 Task: Create New Customer with Customer Name: Sbarro, Billing Address Line1: 1477 Vineyard Drive, Billing Address Line2:  Independence, Billing Address Line3:  Ohio 44131
Action: Mouse pressed left at (183, 32)
Screenshot: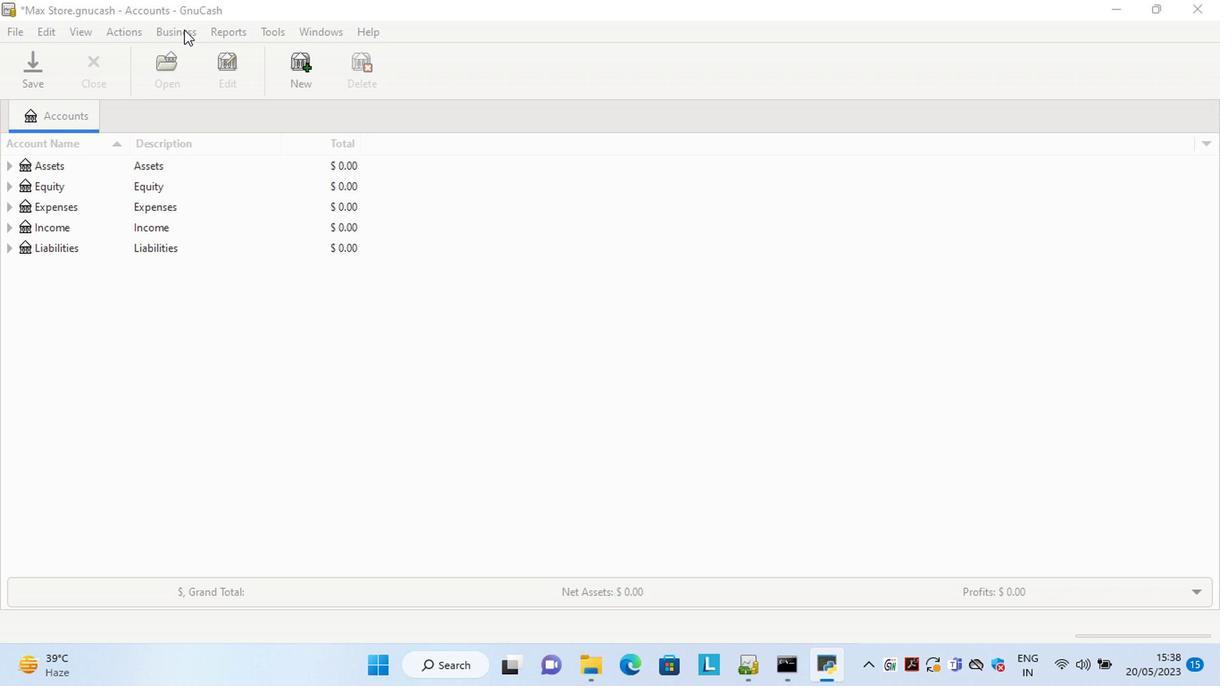 
Action: Mouse moved to (373, 82)
Screenshot: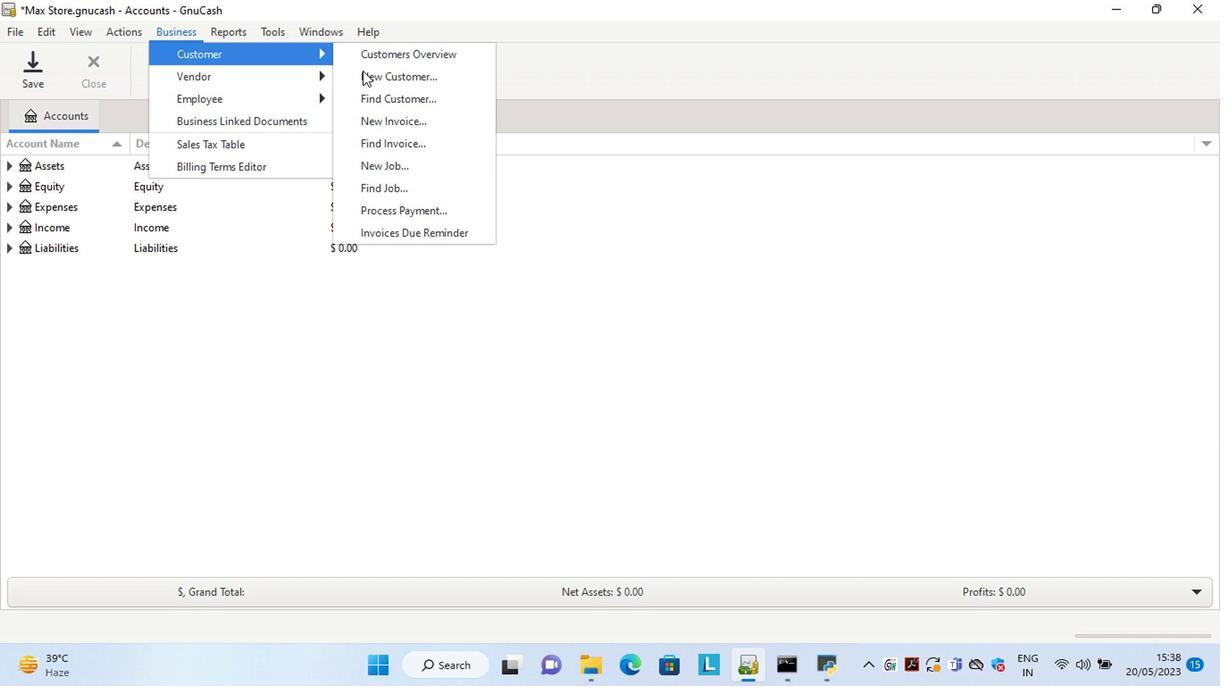 
Action: Mouse pressed left at (373, 82)
Screenshot: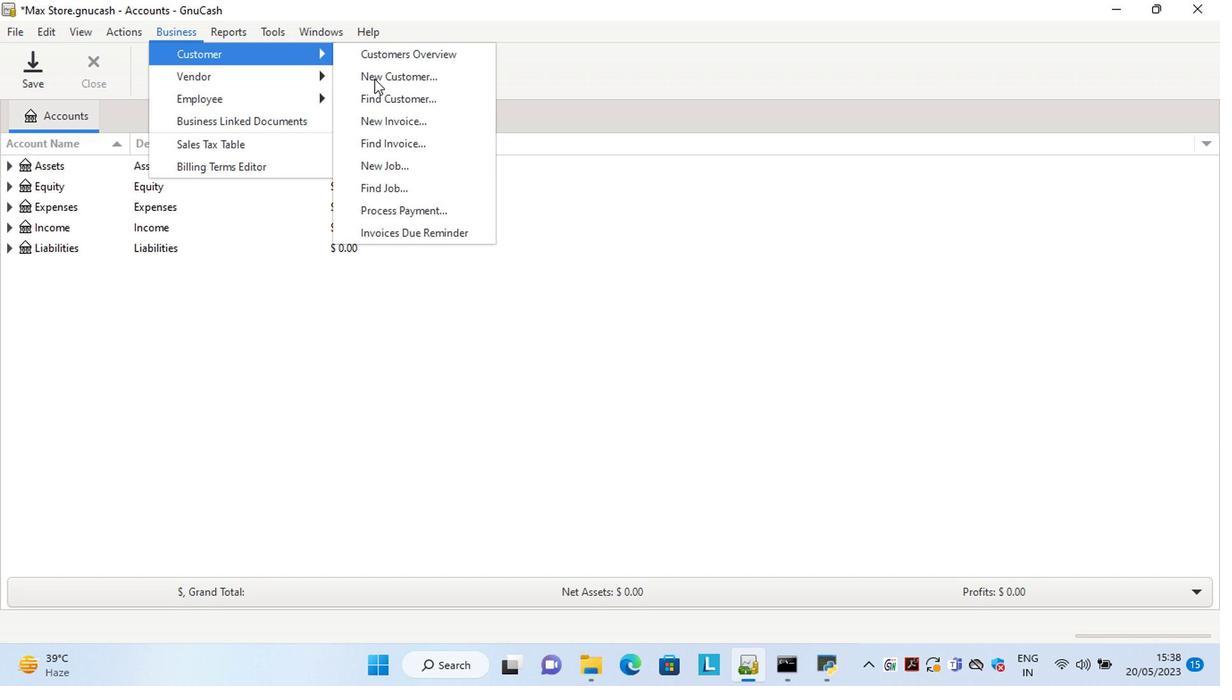 
Action: Mouse moved to (898, 300)
Screenshot: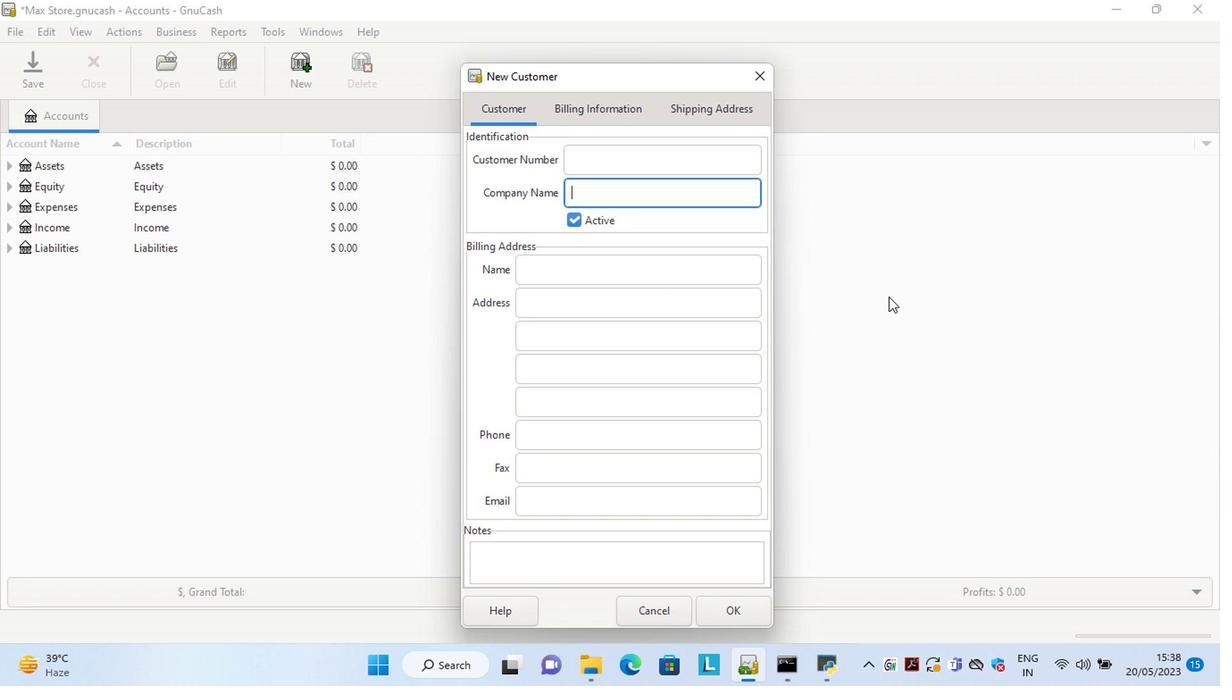 
Action: Key pressed <Key.shift>Sab<Key.backspace><Key.backspace>barro<Key.tab><Key.tab><Key.tab>1477<Key.space><Key.shift>Vineyard<Key.space><Key.shift>Drive<Key.tab>i<Key.tab>o
Screenshot: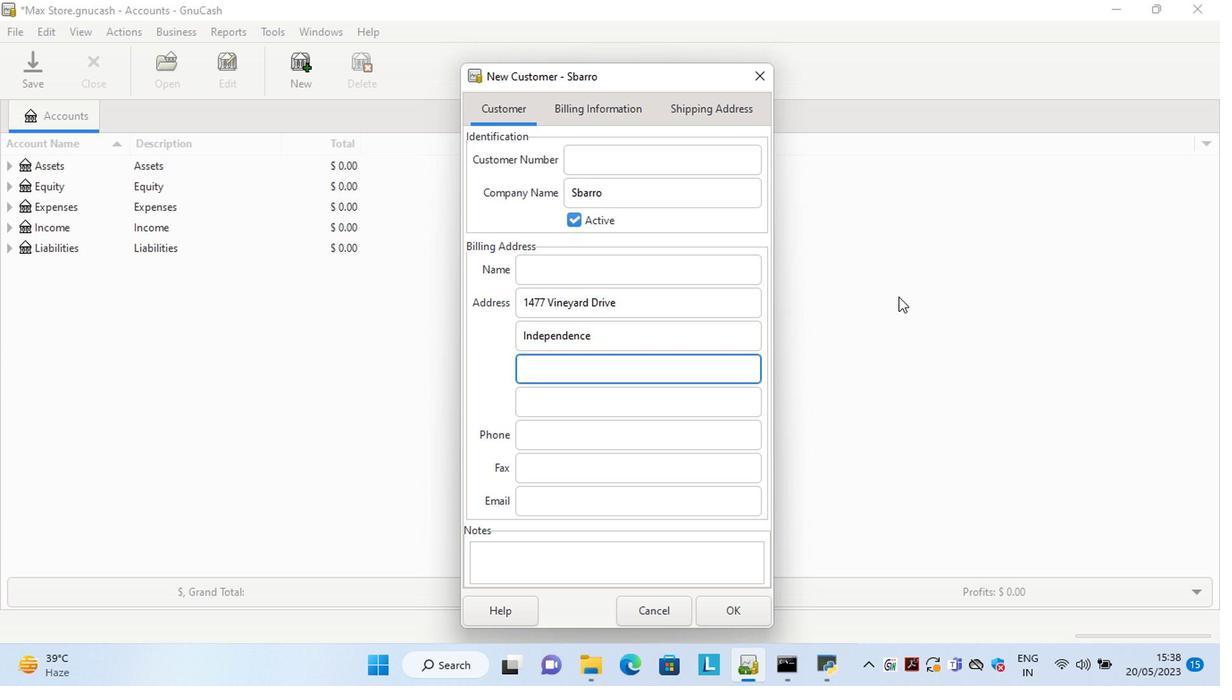 
Action: Mouse moved to (746, 605)
Screenshot: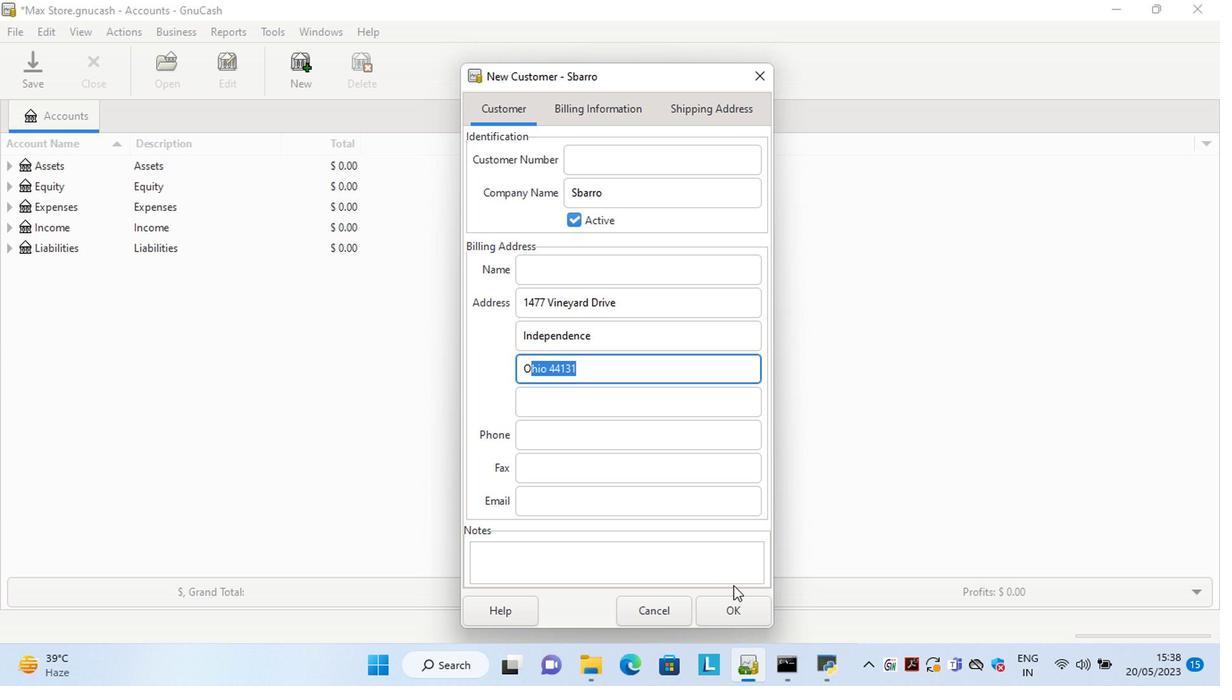 
Action: Key pressed <Key.tab>
Screenshot: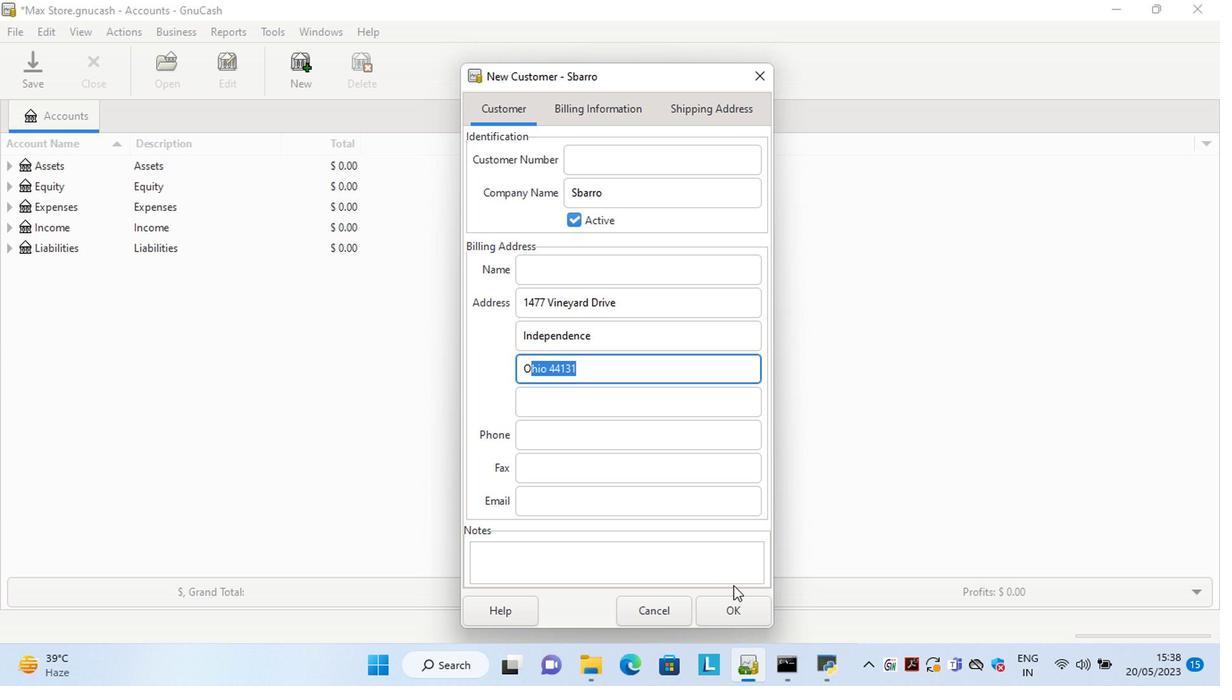 
Action: Mouse moved to (737, 611)
Screenshot: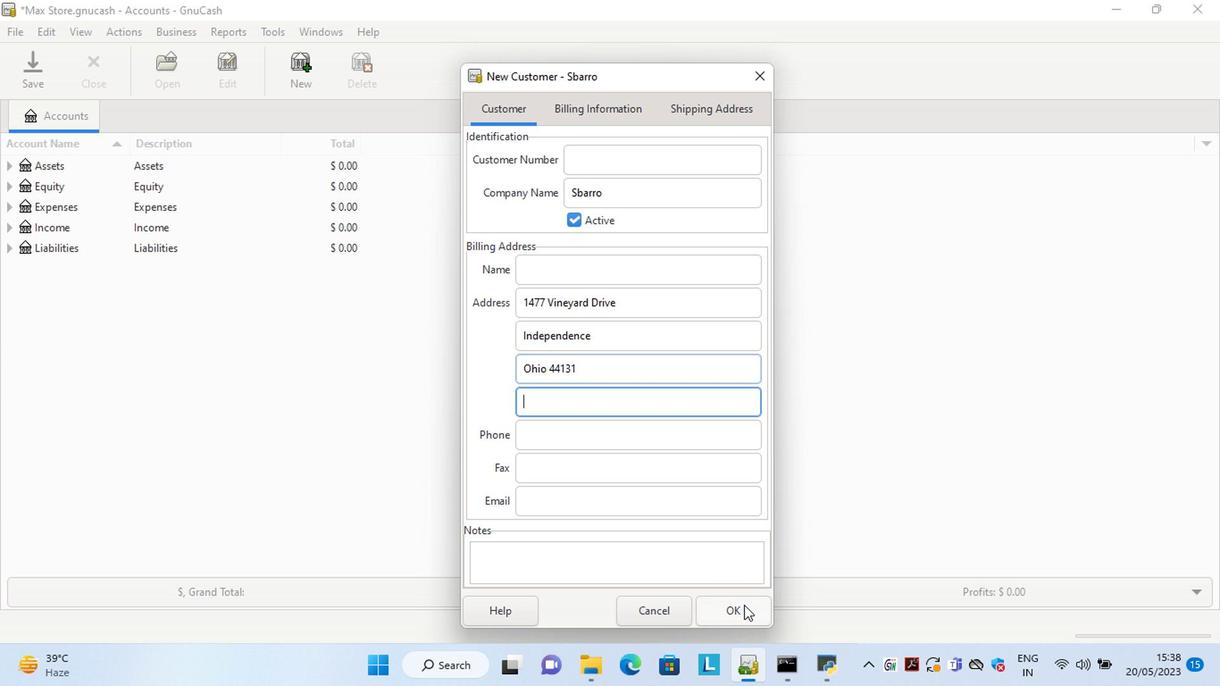 
Action: Mouse pressed left at (737, 611)
Screenshot: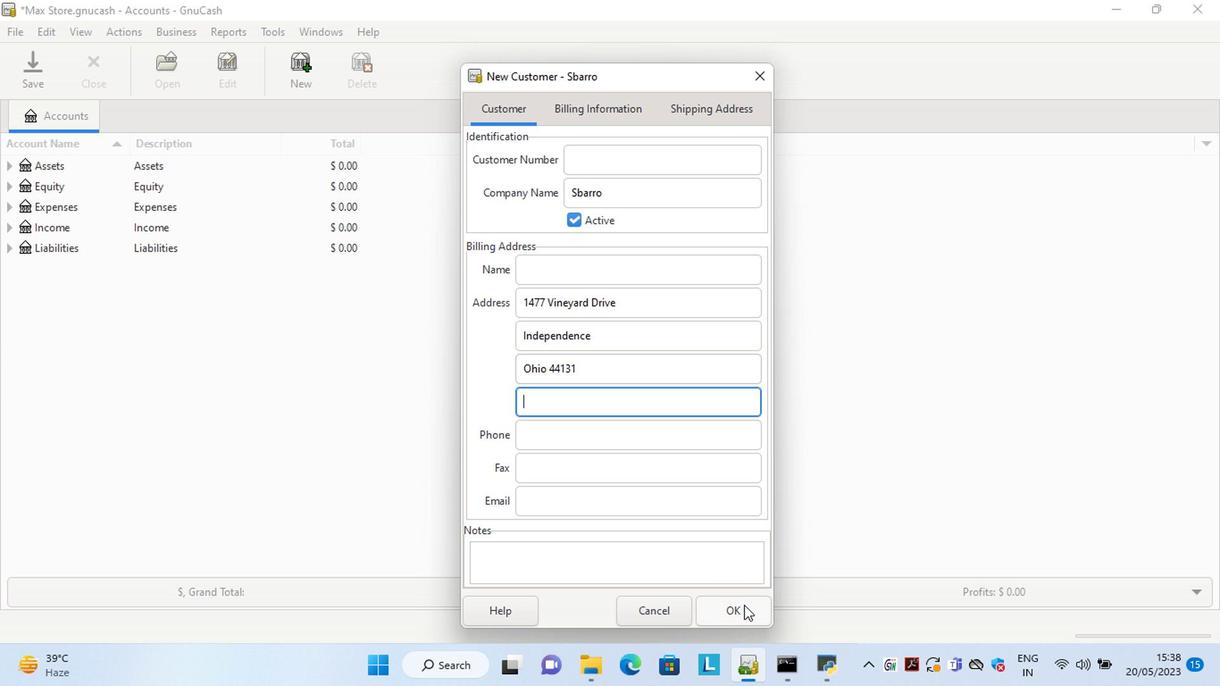 
Action: Mouse moved to (885, 392)
Screenshot: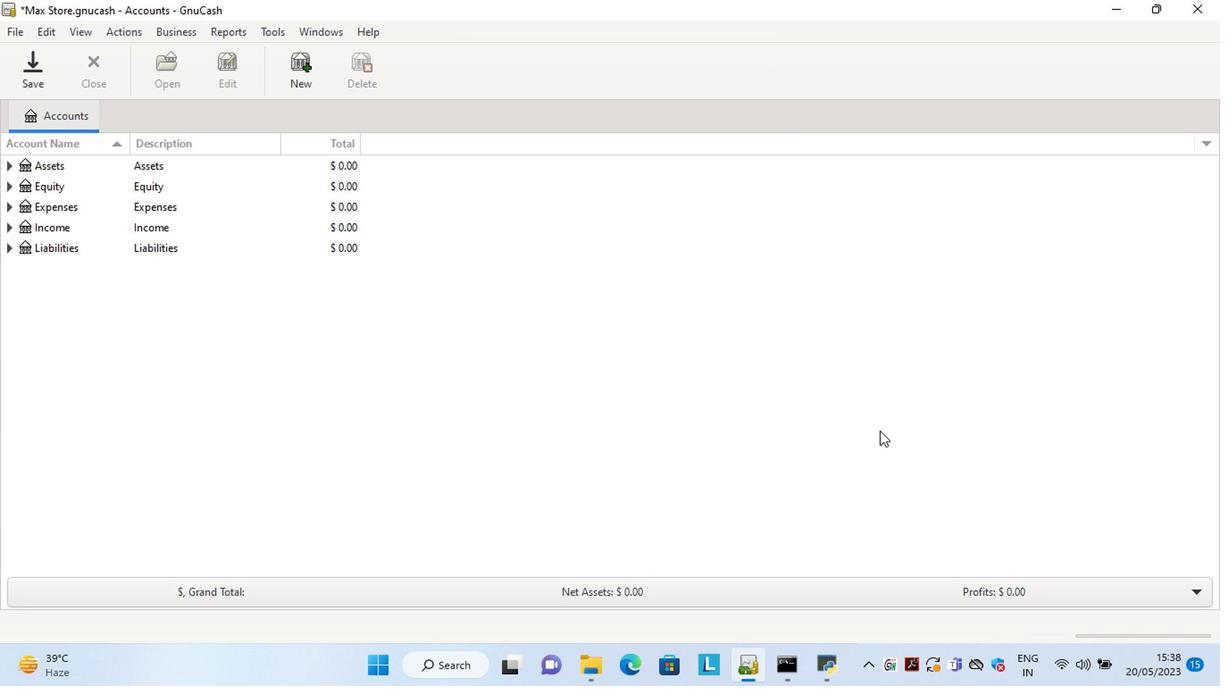 
